 Task: Upload documentation on the implemented NLP techniques to the task for future reference.
Action: Mouse moved to (90, 462)
Screenshot: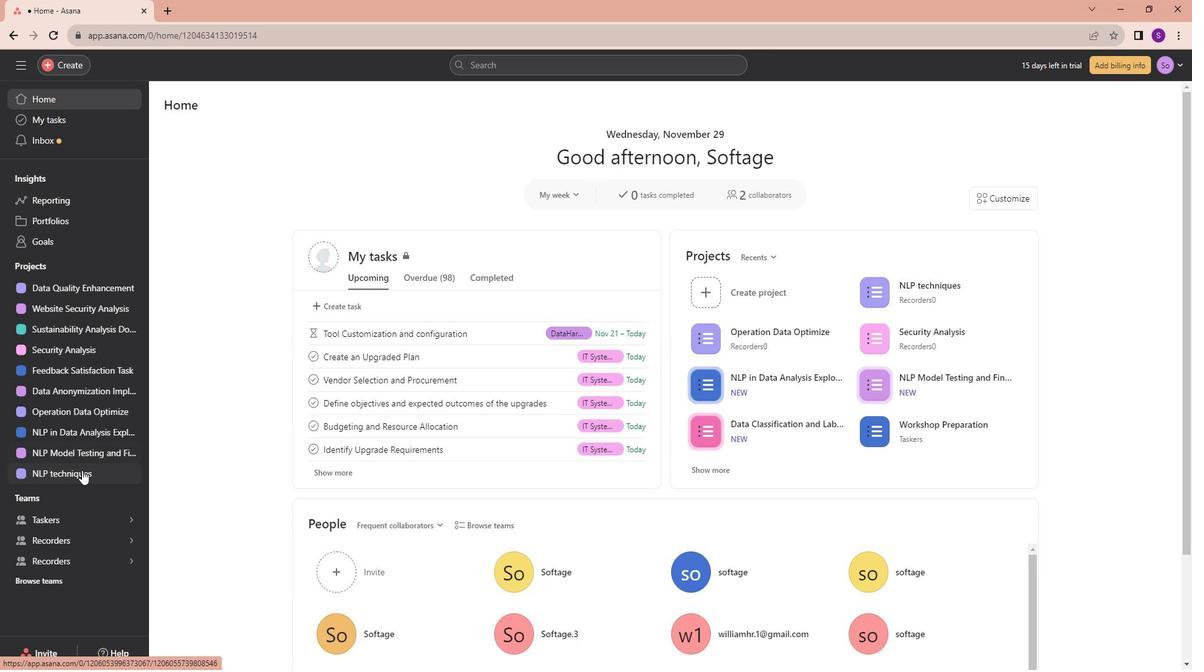 
Action: Mouse pressed left at (90, 462)
Screenshot: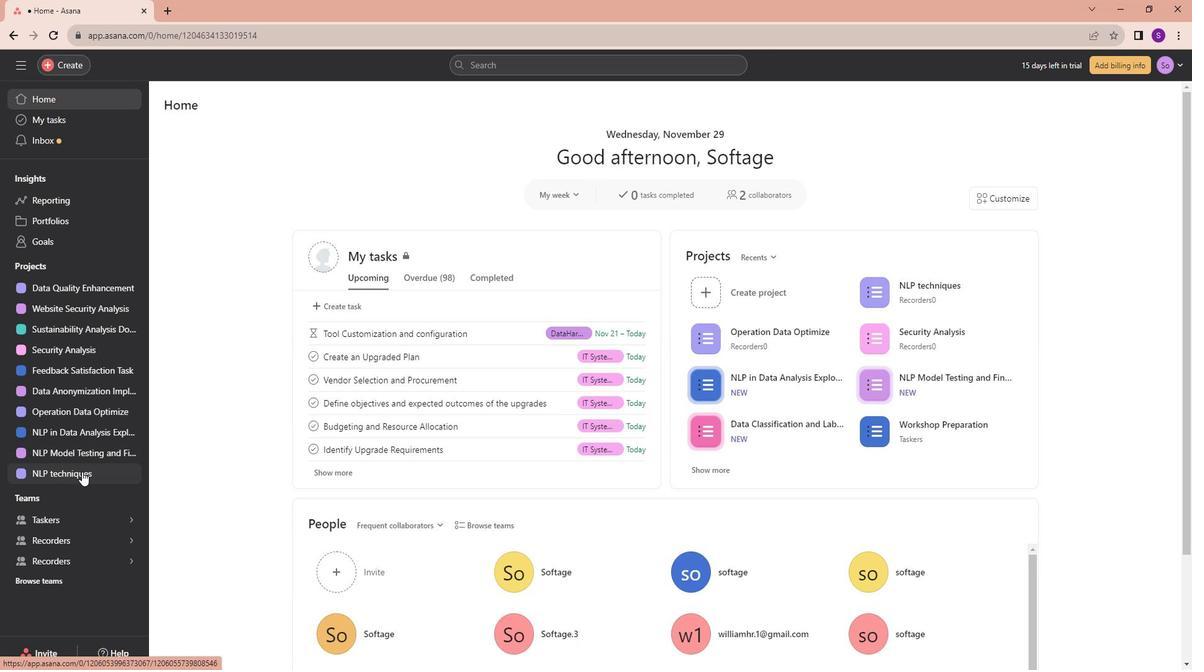 
Action: Mouse moved to (403, 252)
Screenshot: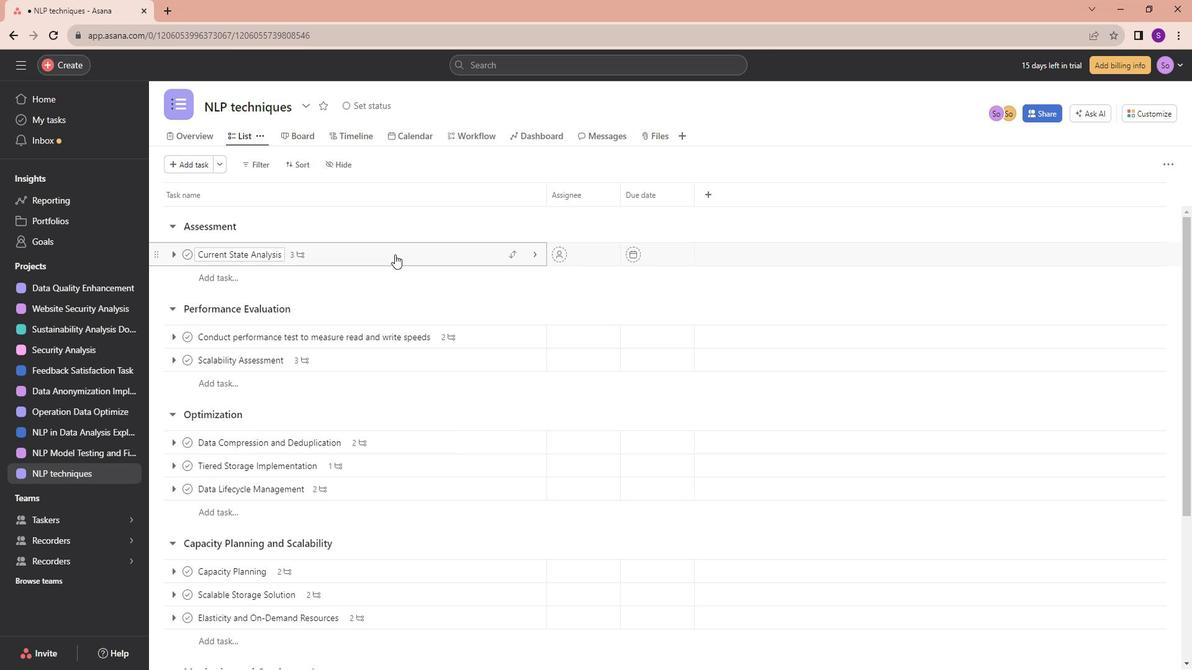 
Action: Mouse pressed left at (403, 252)
Screenshot: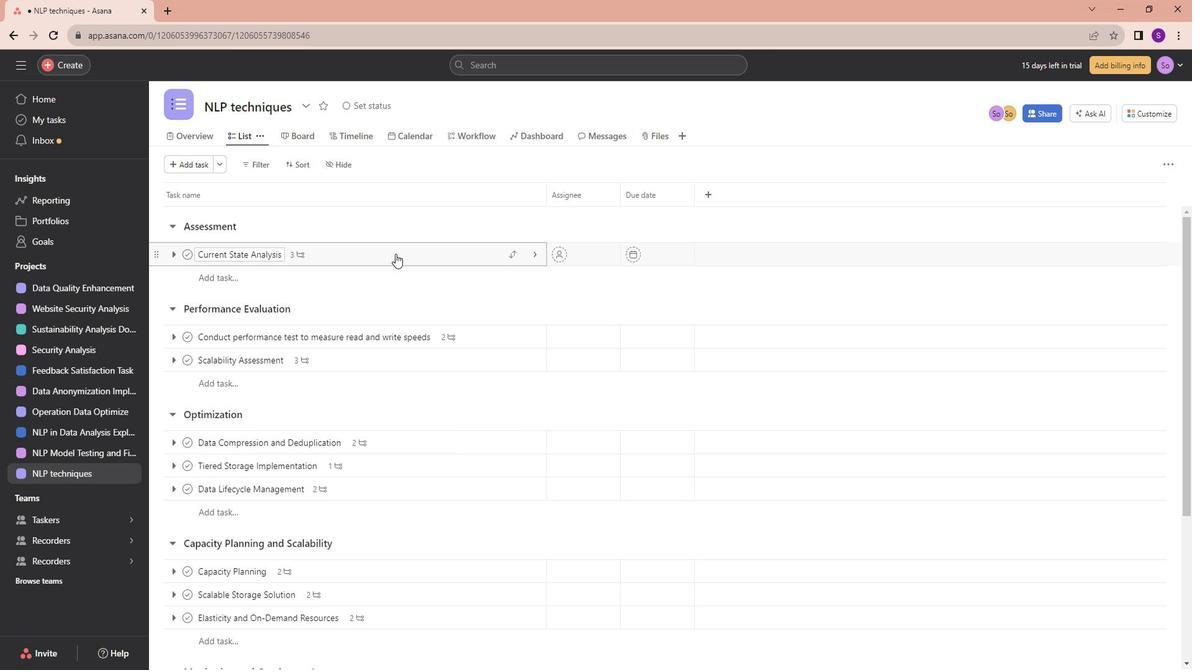 
Action: Mouse moved to (1066, 102)
Screenshot: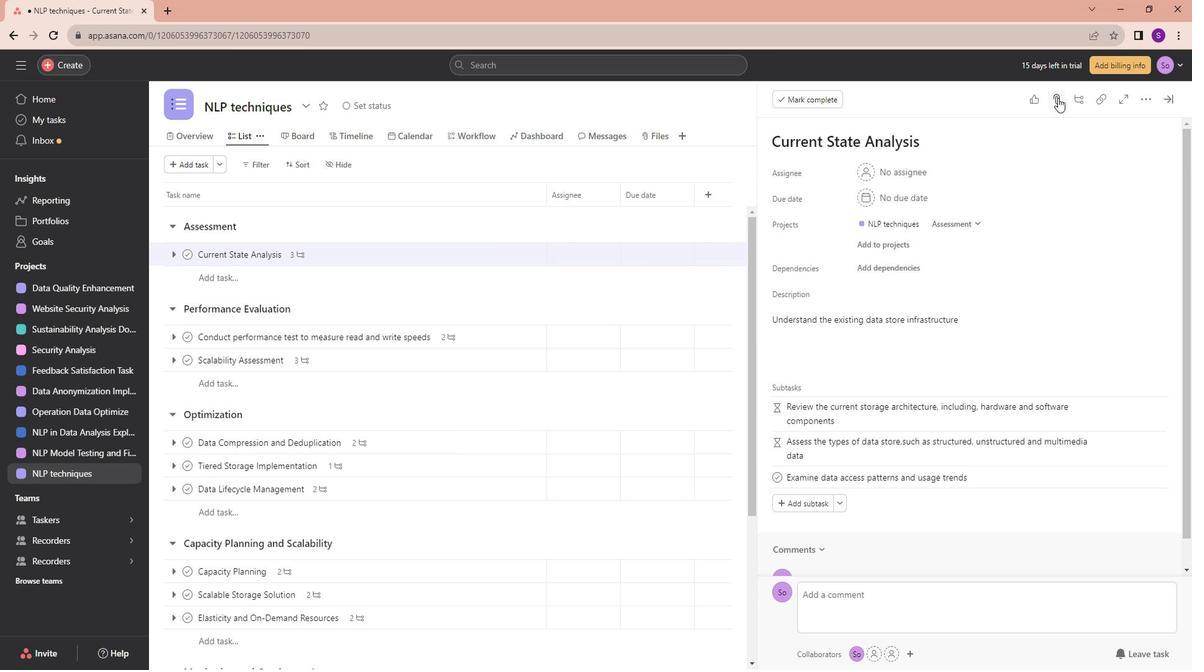 
Action: Mouse pressed left at (1066, 102)
Screenshot: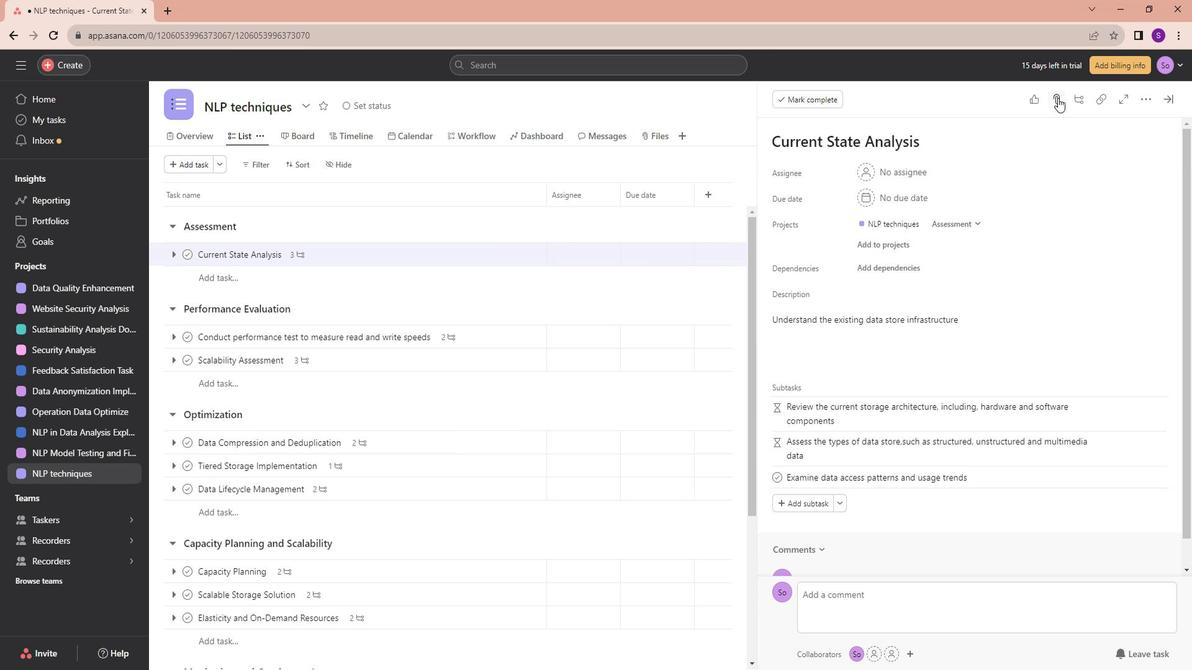 
Action: Mouse moved to (1067, 150)
Screenshot: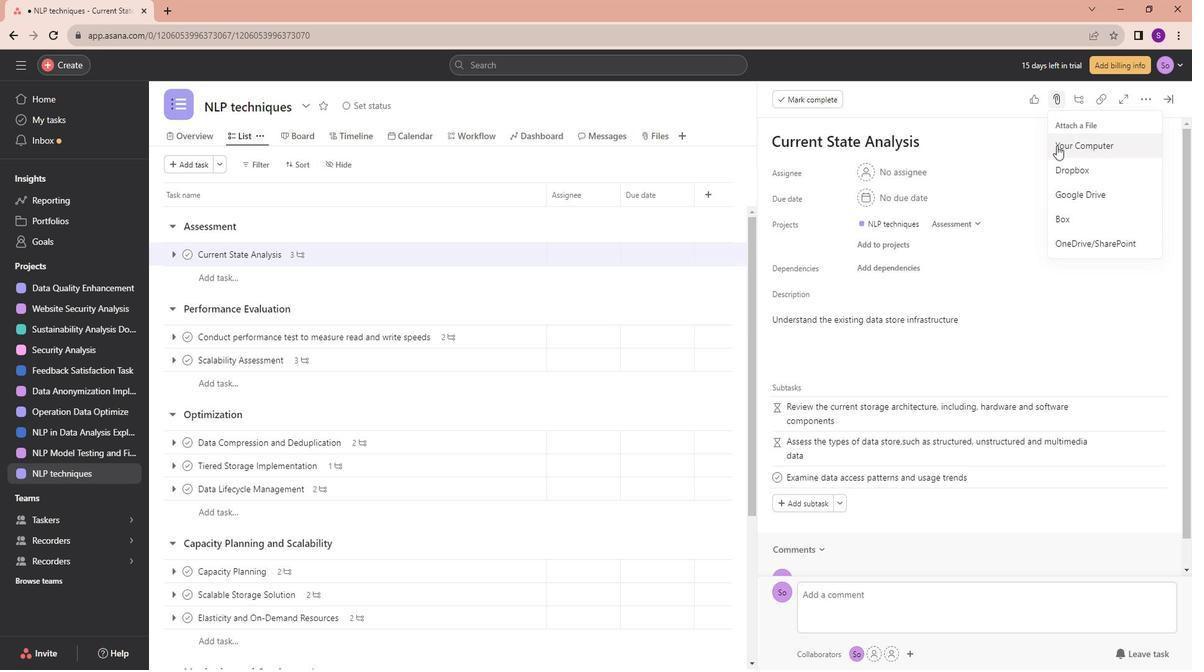 
Action: Mouse pressed left at (1067, 150)
Screenshot: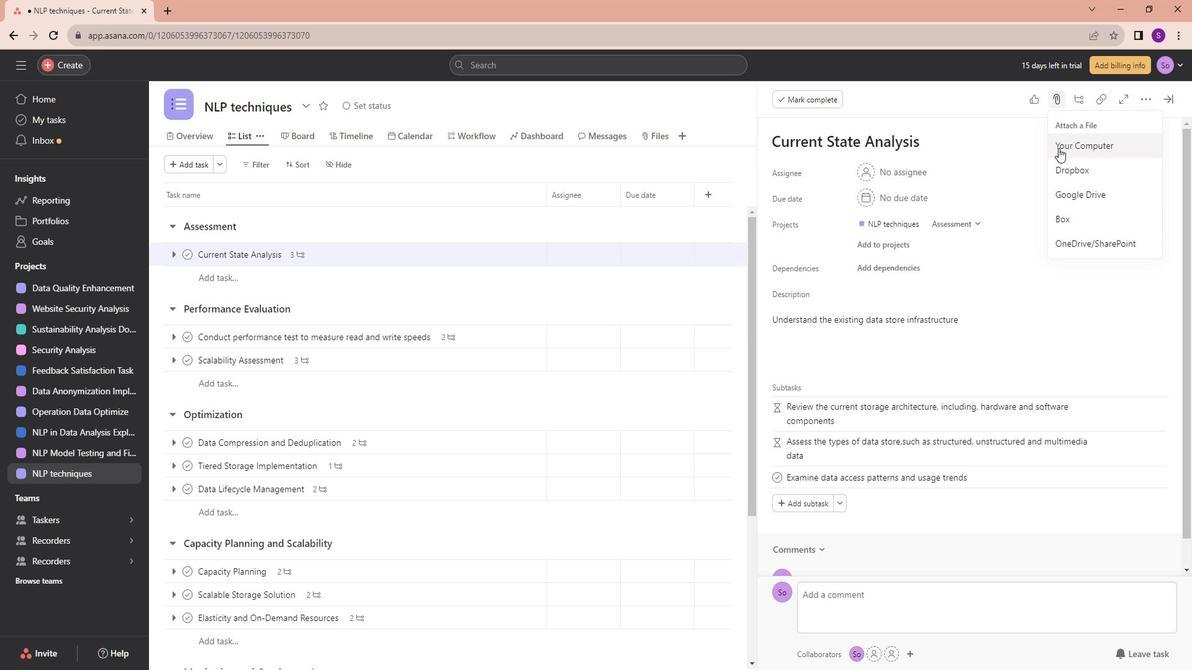 
Action: Mouse moved to (73, 139)
Screenshot: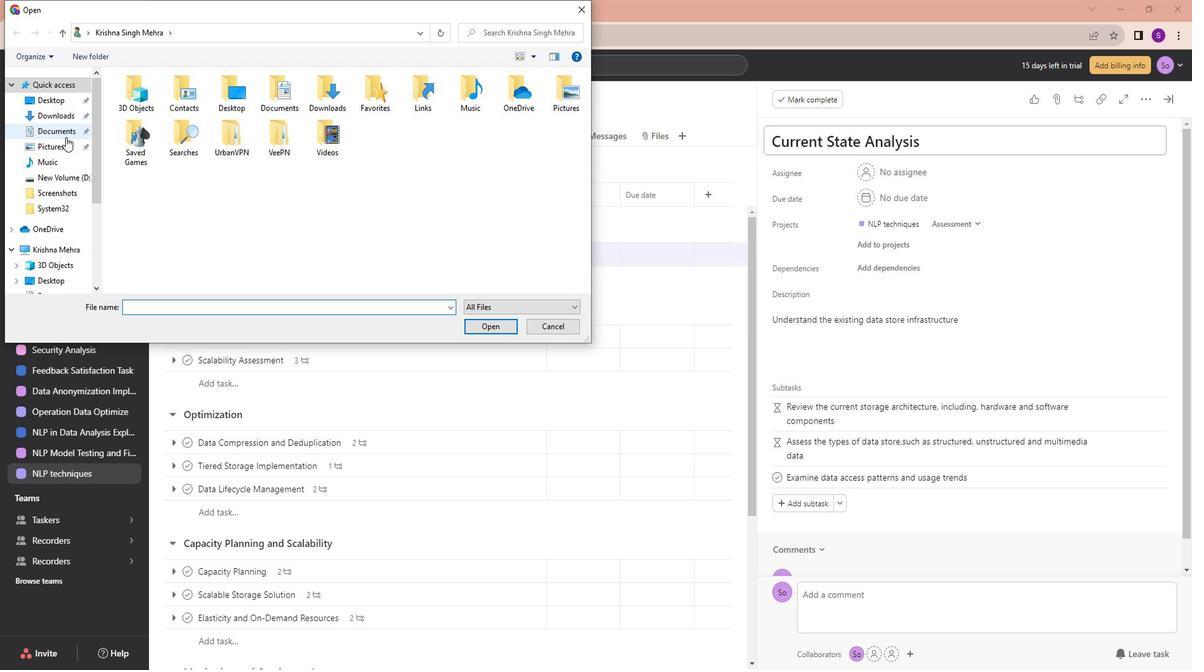 
Action: Mouse pressed left at (73, 139)
Screenshot: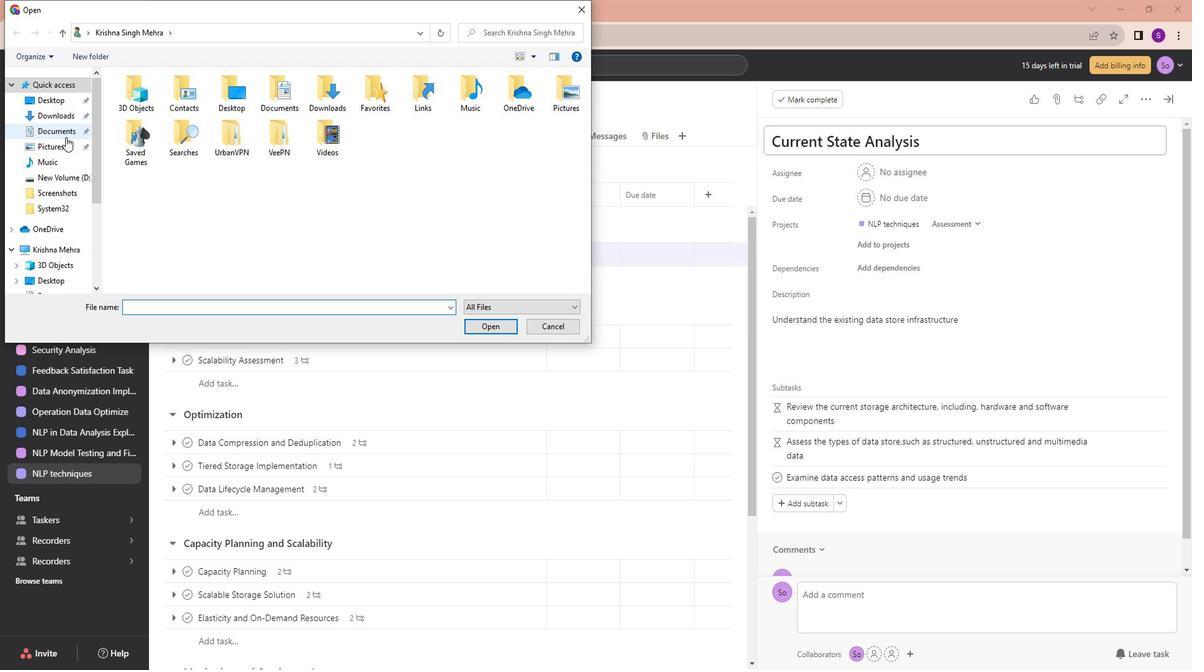
Action: Mouse moved to (155, 155)
Screenshot: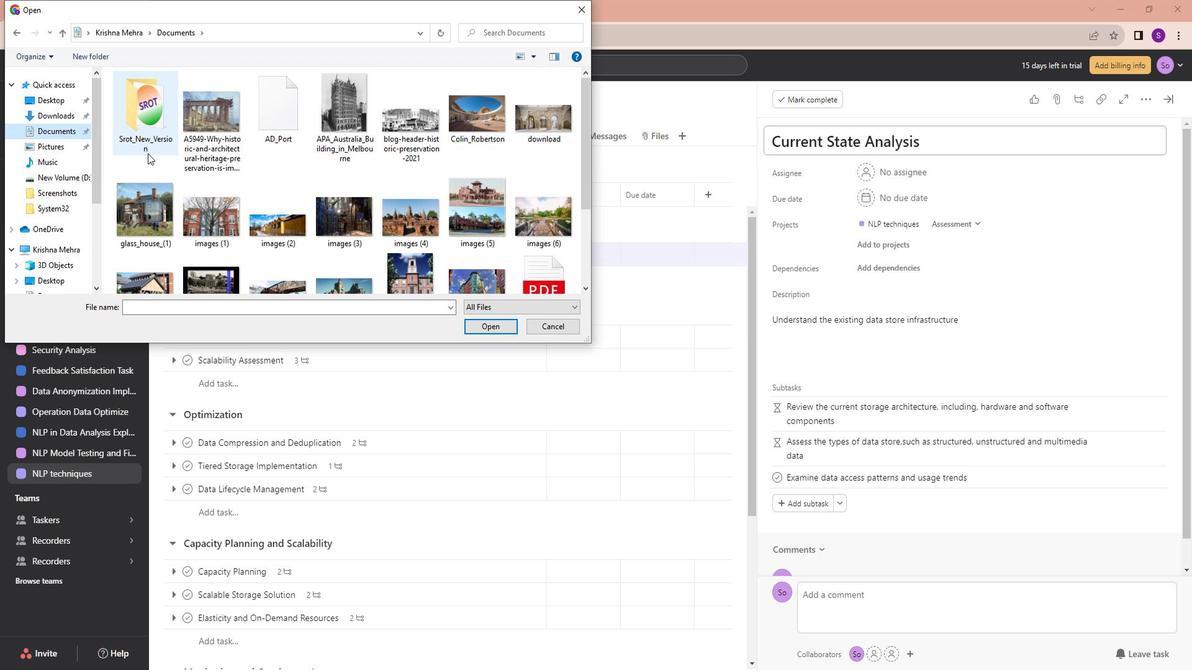
Action: Mouse scrolled (155, 155) with delta (0, 0)
Screenshot: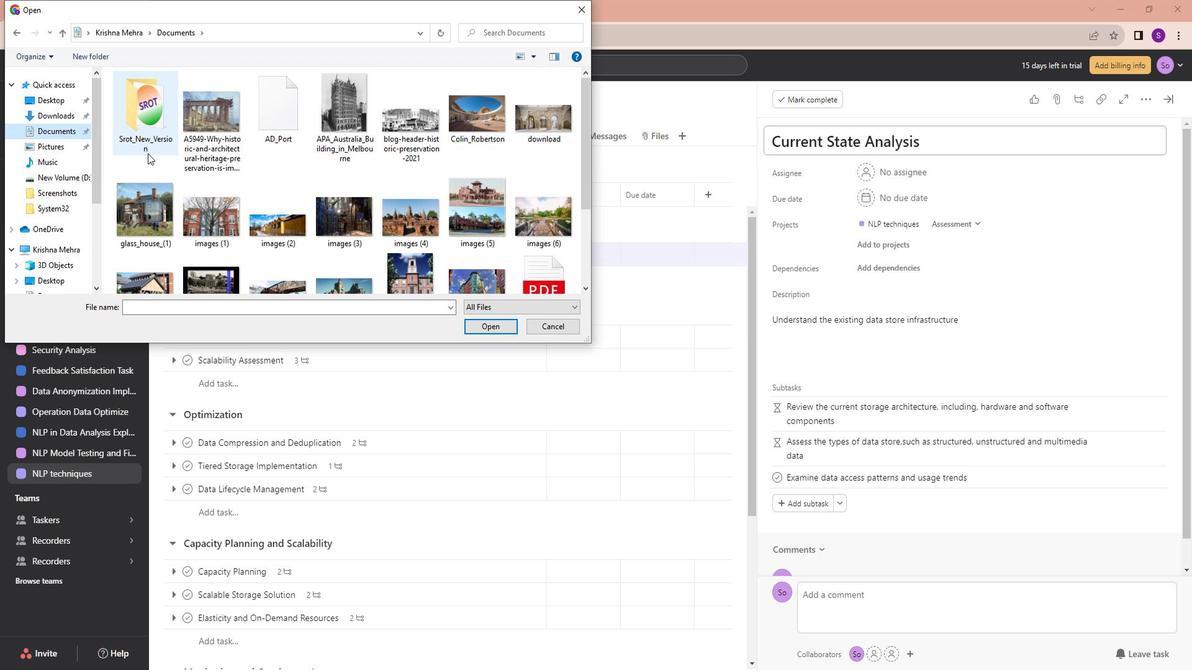 
Action: Mouse moved to (157, 155)
Screenshot: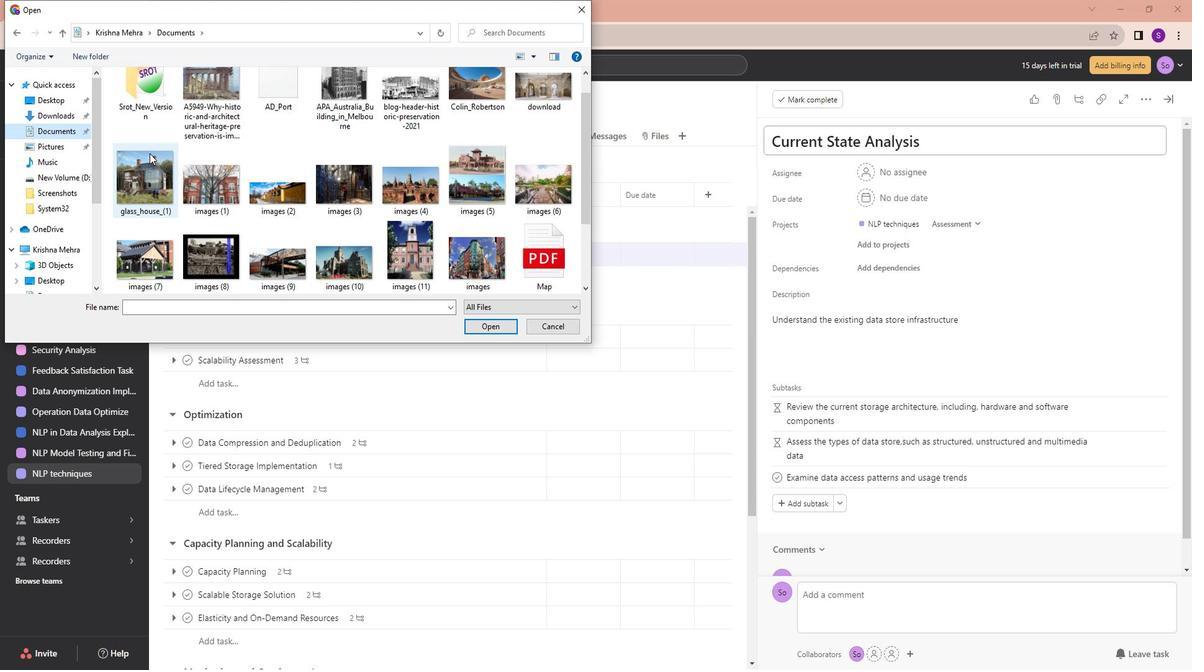 
Action: Mouse scrolled (157, 155) with delta (0, 0)
Screenshot: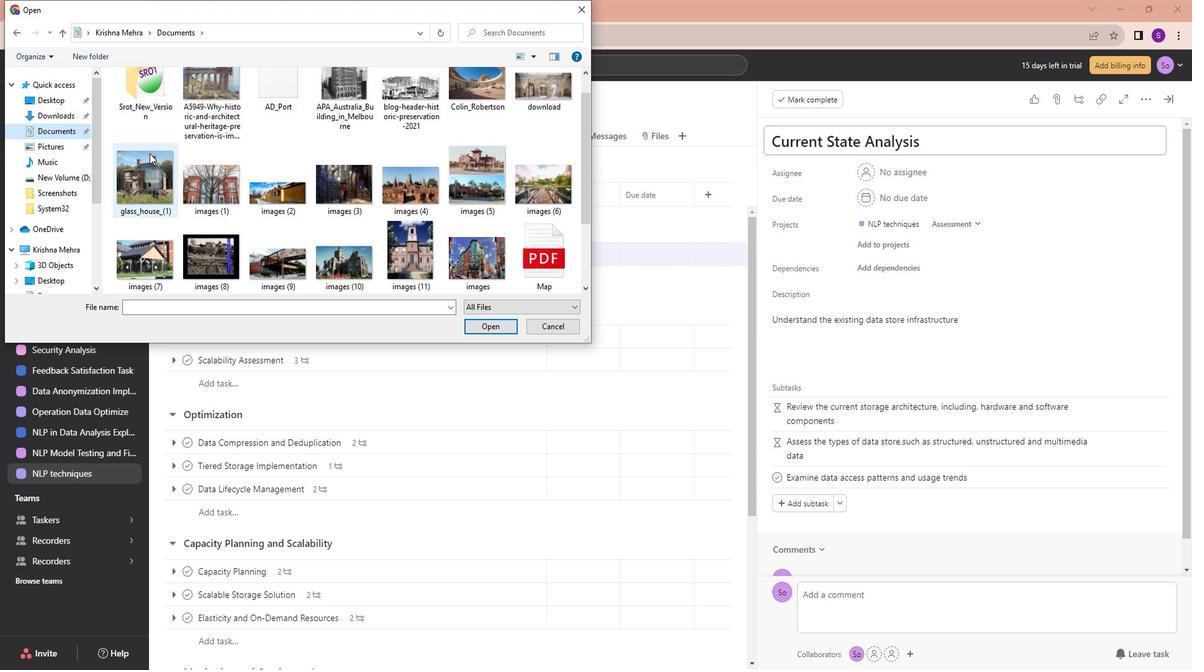 
Action: Mouse moved to (160, 240)
Screenshot: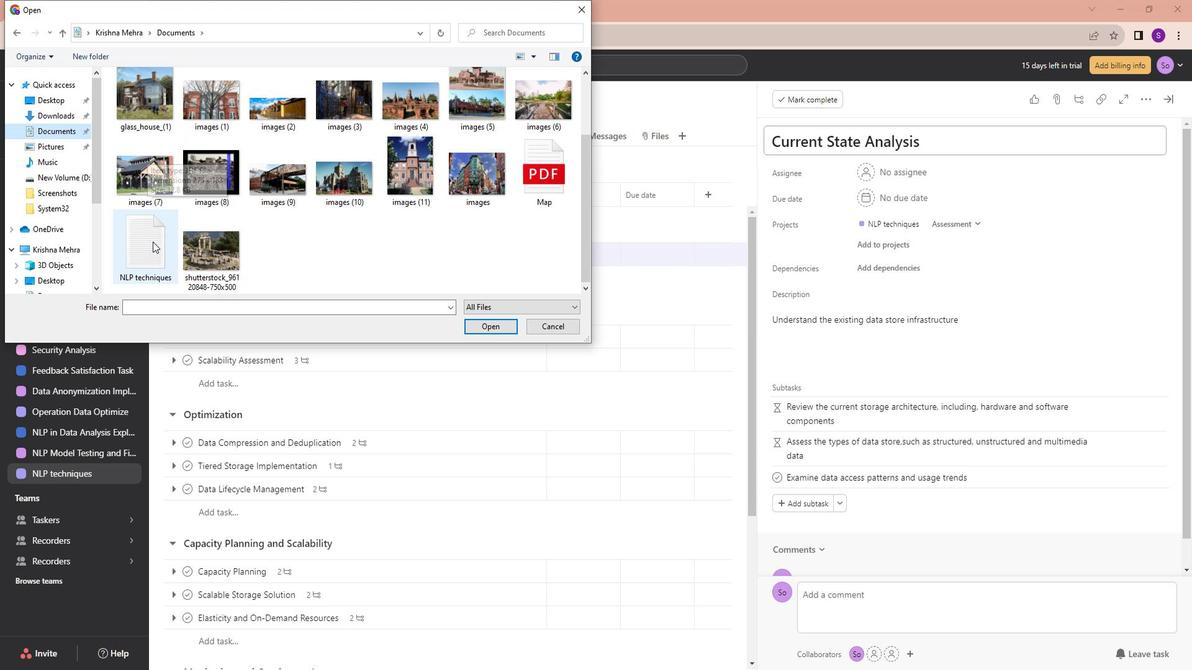 
Action: Mouse pressed left at (160, 240)
Screenshot: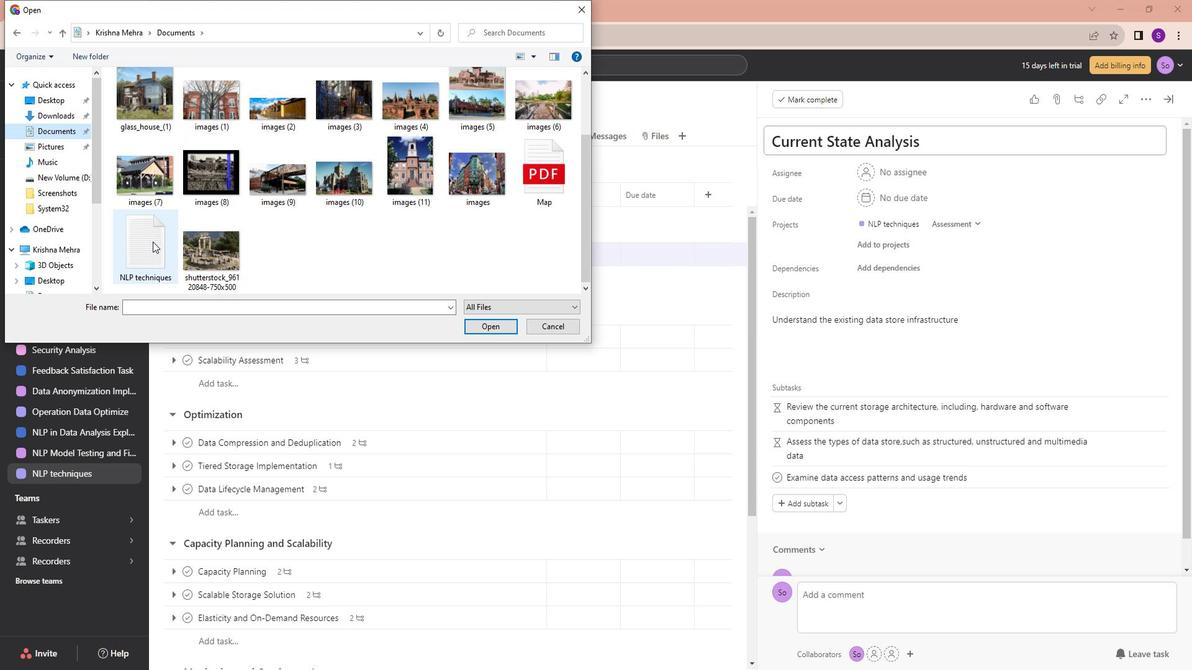 
Action: Mouse moved to (500, 326)
Screenshot: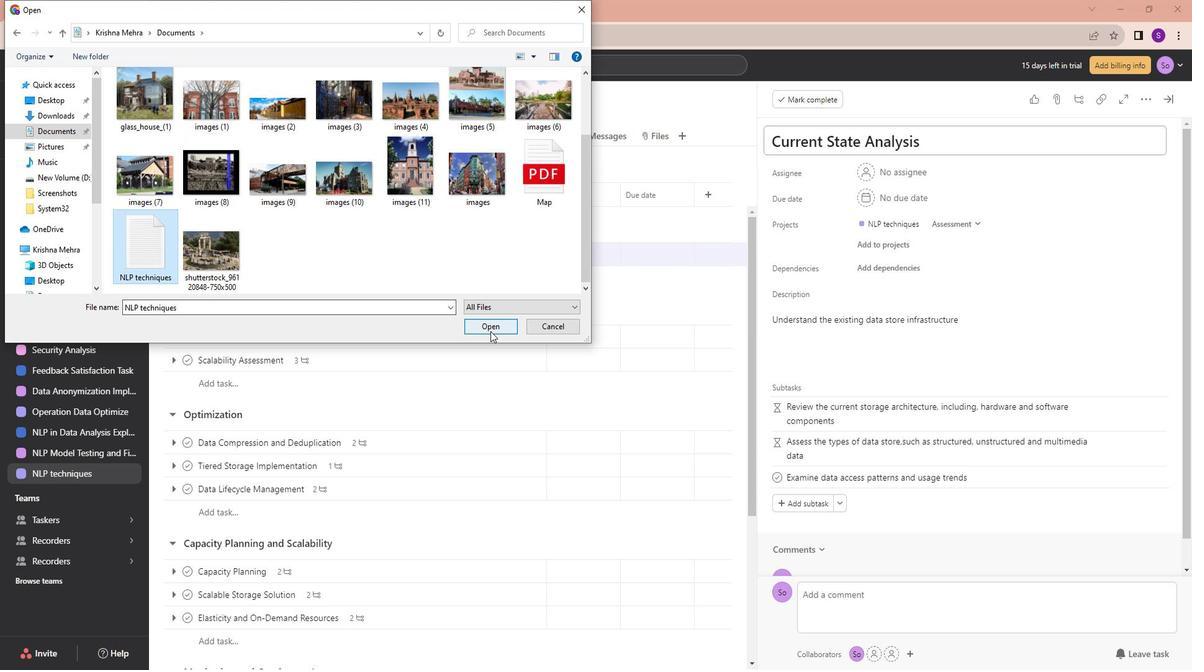 
Action: Mouse pressed left at (500, 326)
Screenshot: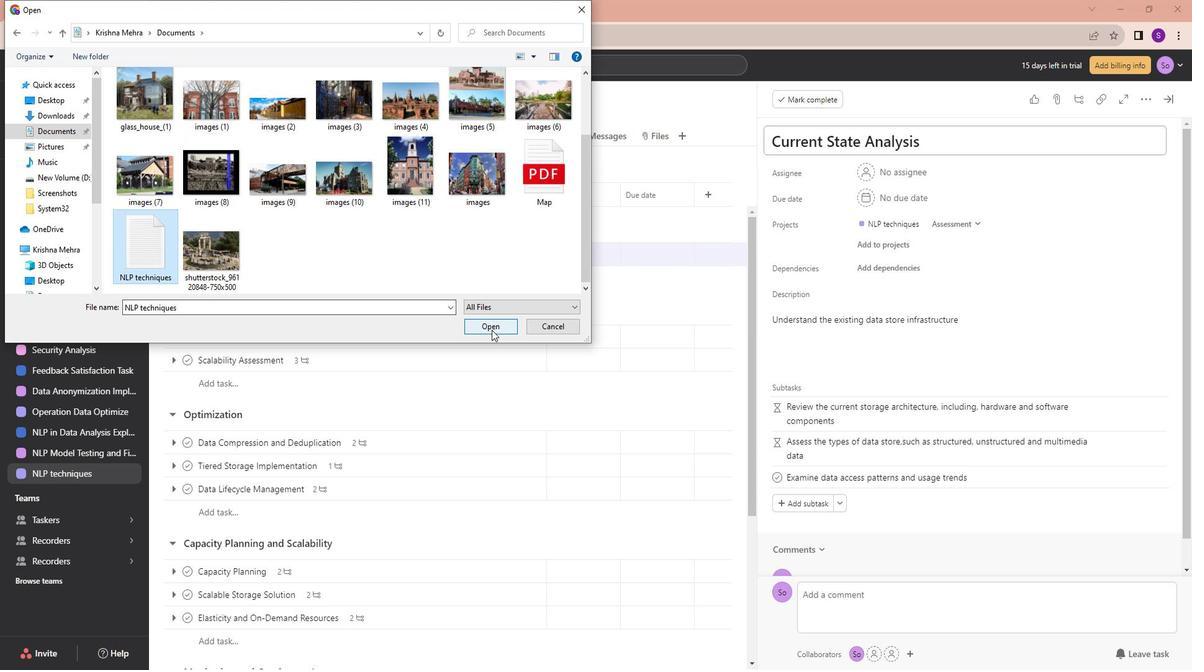 
Action: Mouse moved to (752, 288)
Screenshot: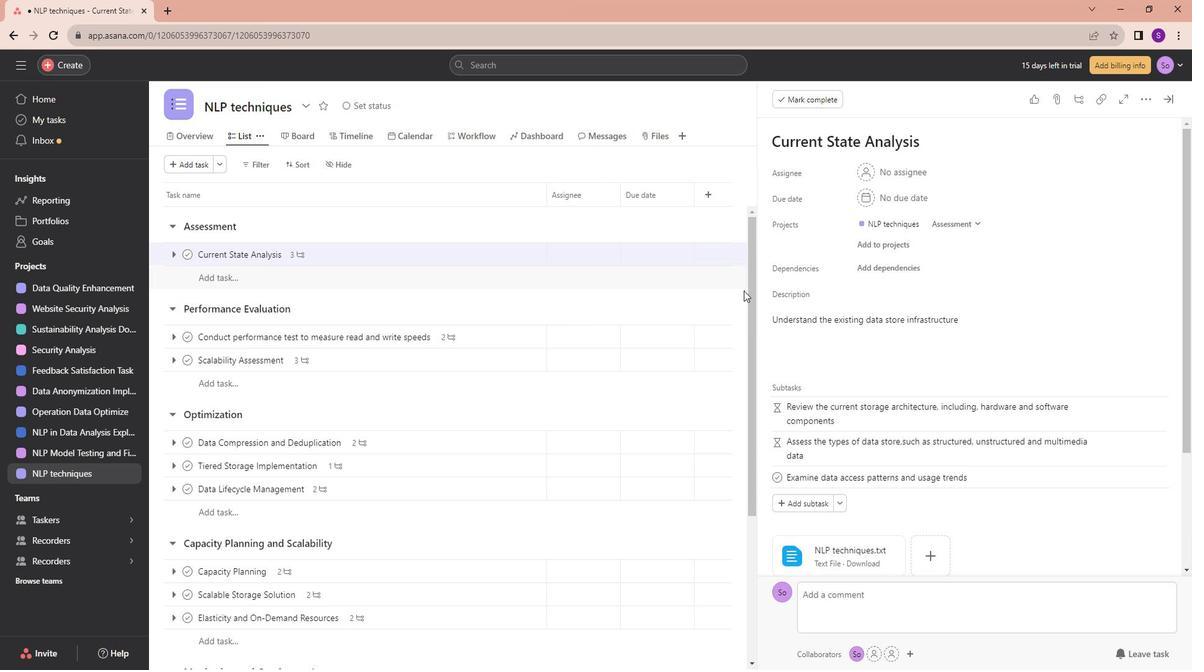 
